 Task: Create a rule from the Routing list, Task moved to a section -> Set Priority in the project AgileBite , set the section as Done clear the priority
Action: Mouse moved to (39, 360)
Screenshot: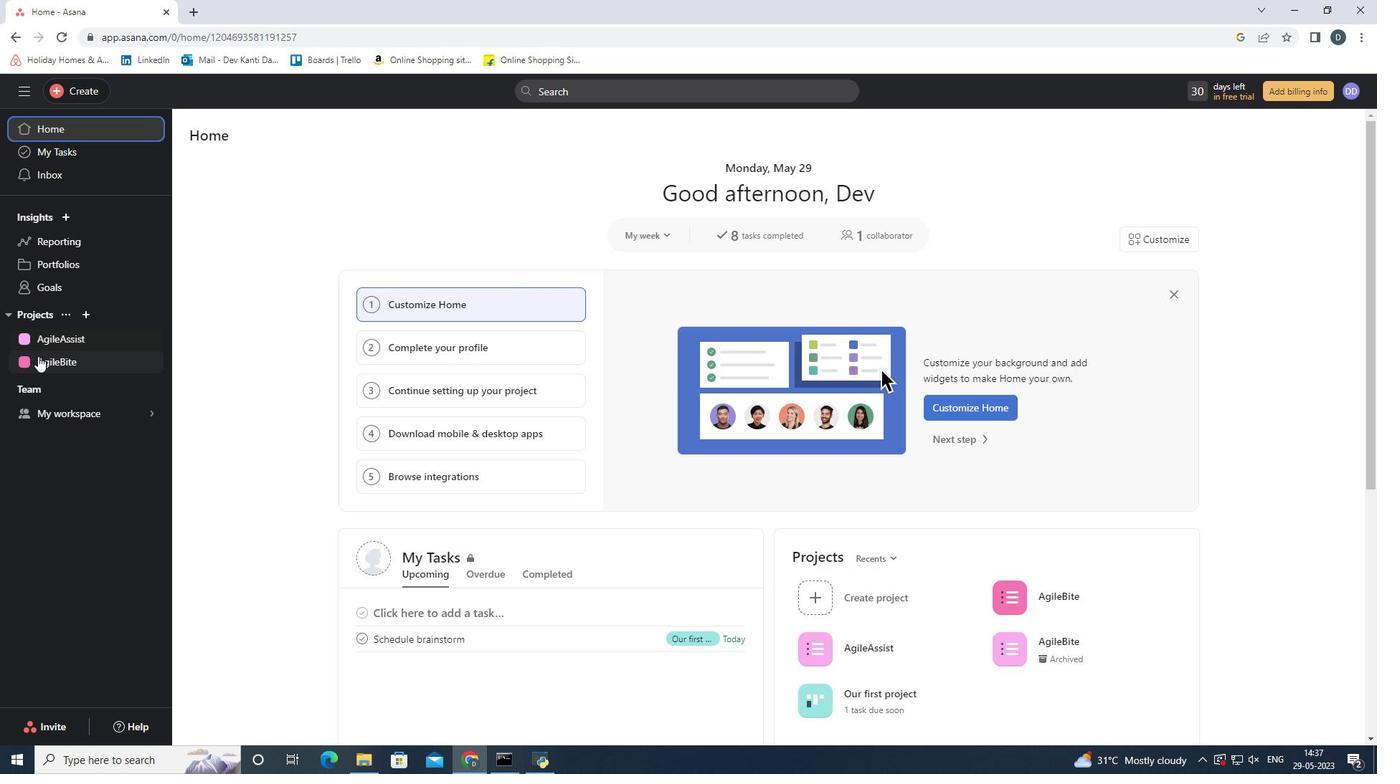 
Action: Mouse pressed left at (39, 360)
Screenshot: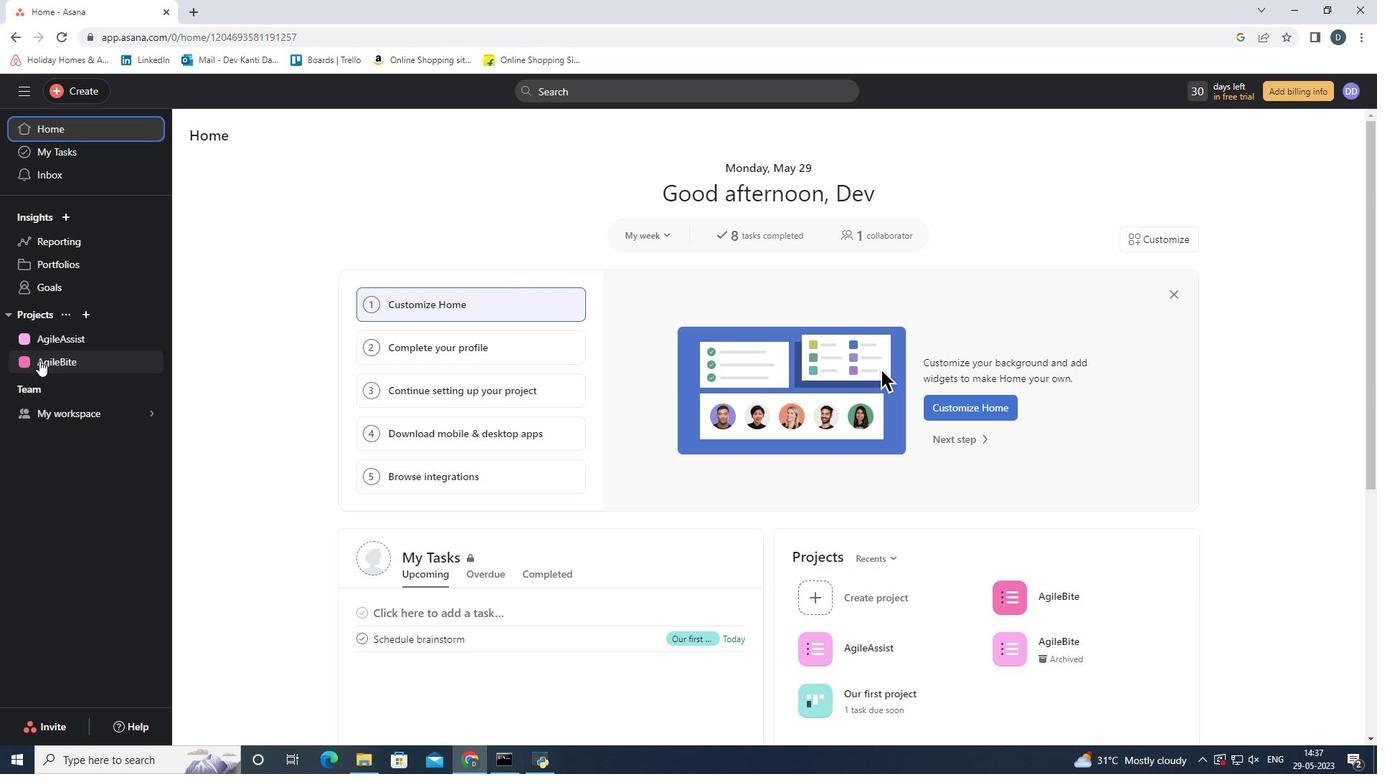 
Action: Mouse moved to (1352, 147)
Screenshot: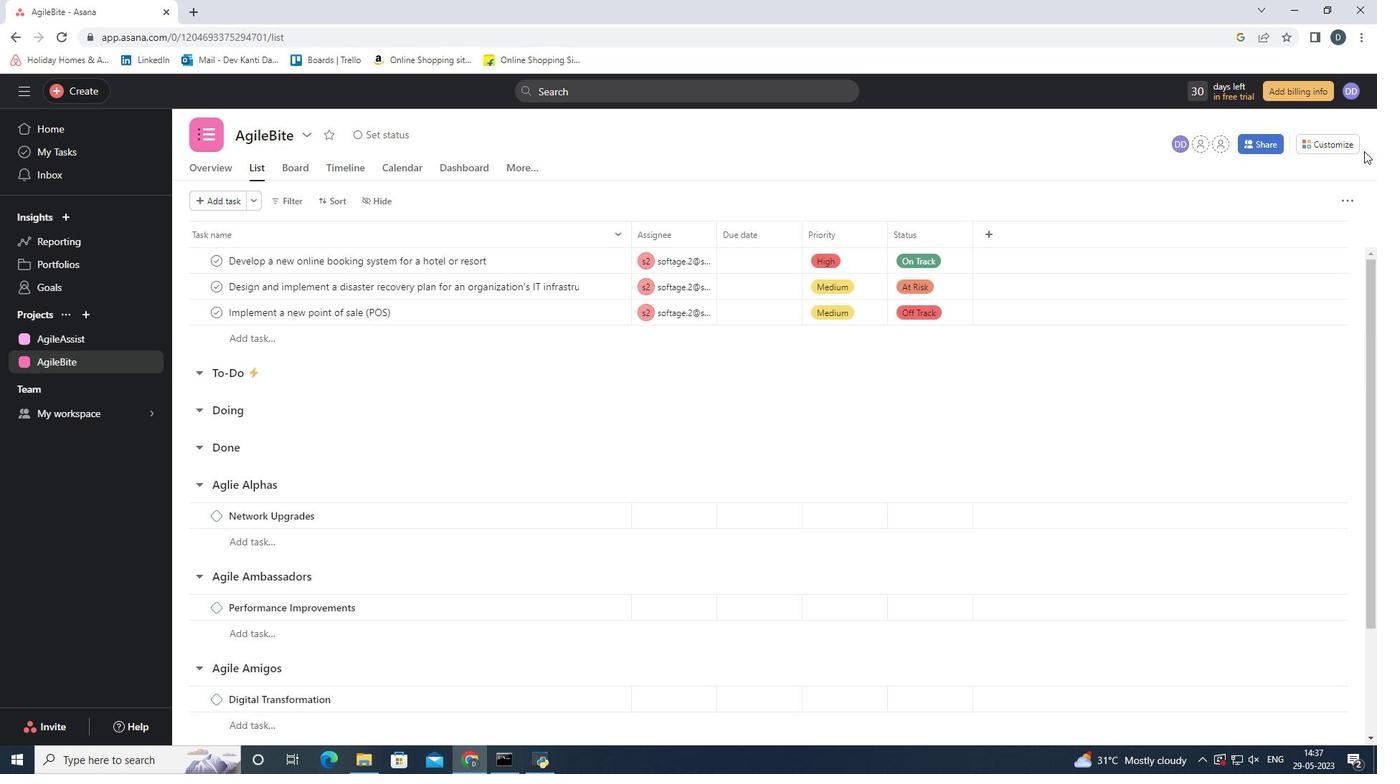 
Action: Mouse pressed left at (1352, 147)
Screenshot: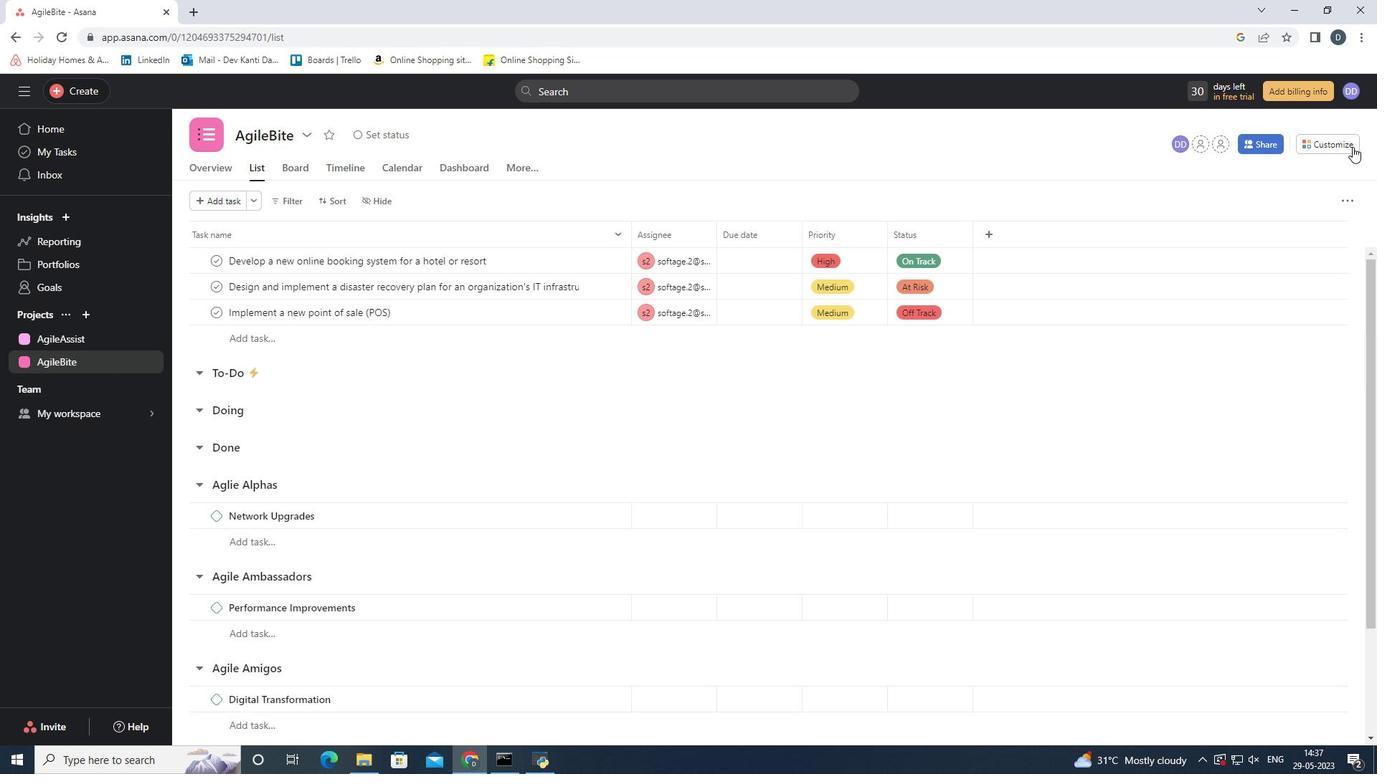 
Action: Mouse moved to (1075, 336)
Screenshot: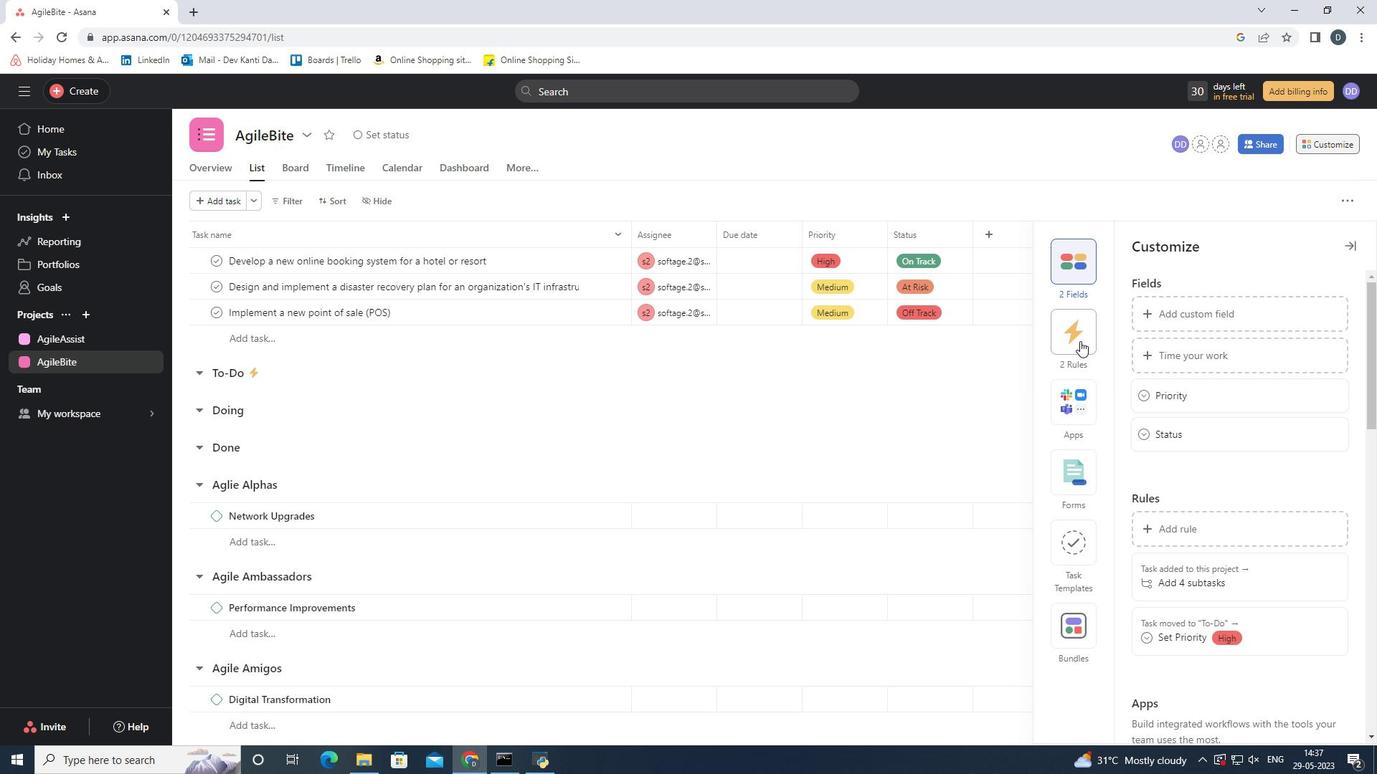 
Action: Mouse pressed left at (1075, 336)
Screenshot: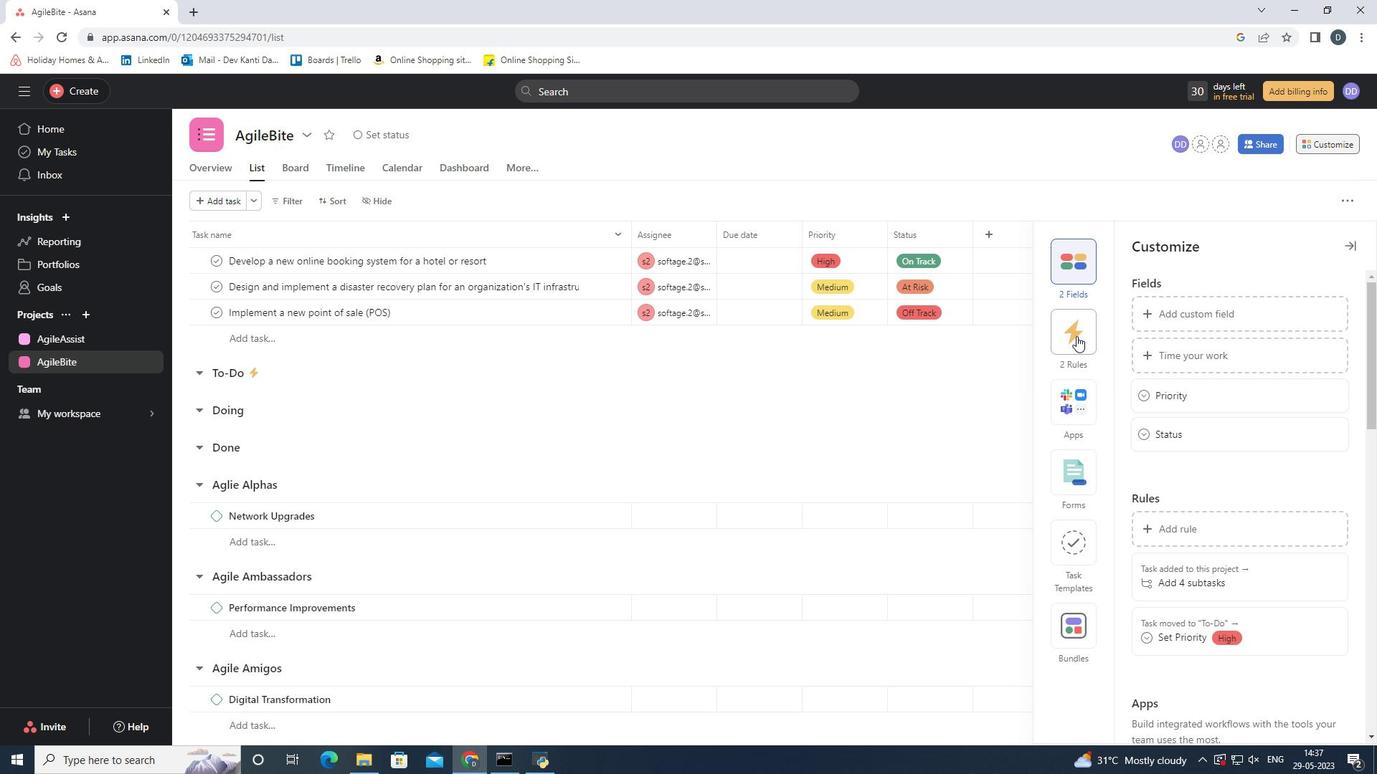 
Action: Mouse moved to (1196, 318)
Screenshot: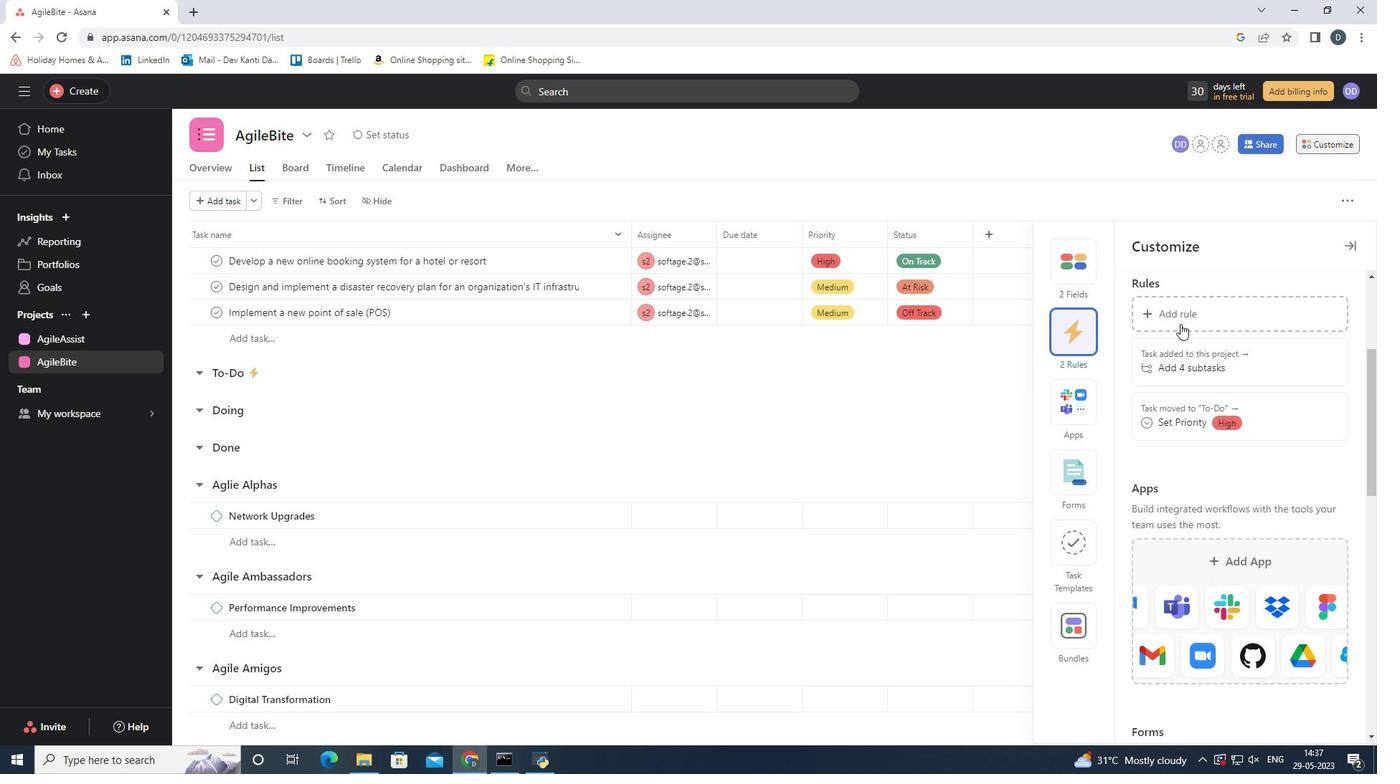 
Action: Mouse pressed left at (1196, 318)
Screenshot: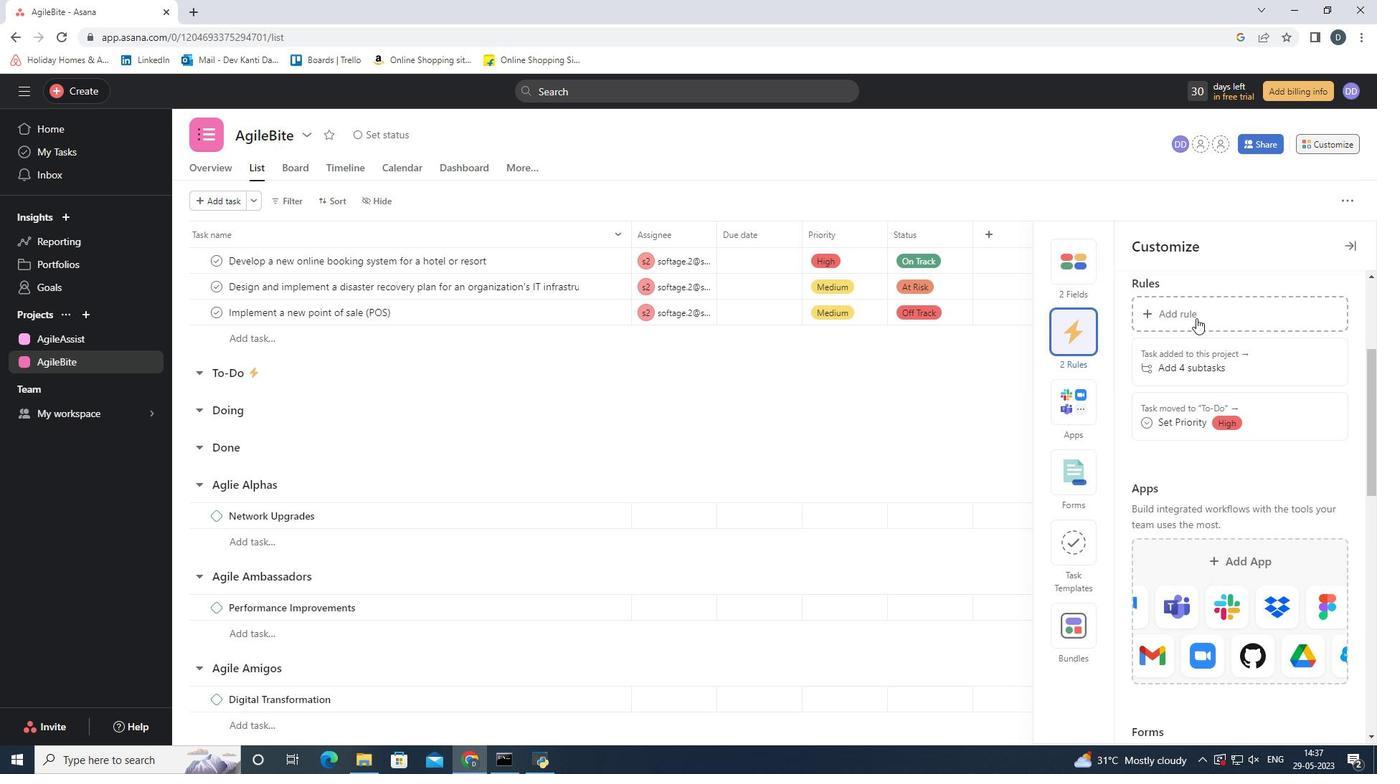 
Action: Mouse moved to (304, 213)
Screenshot: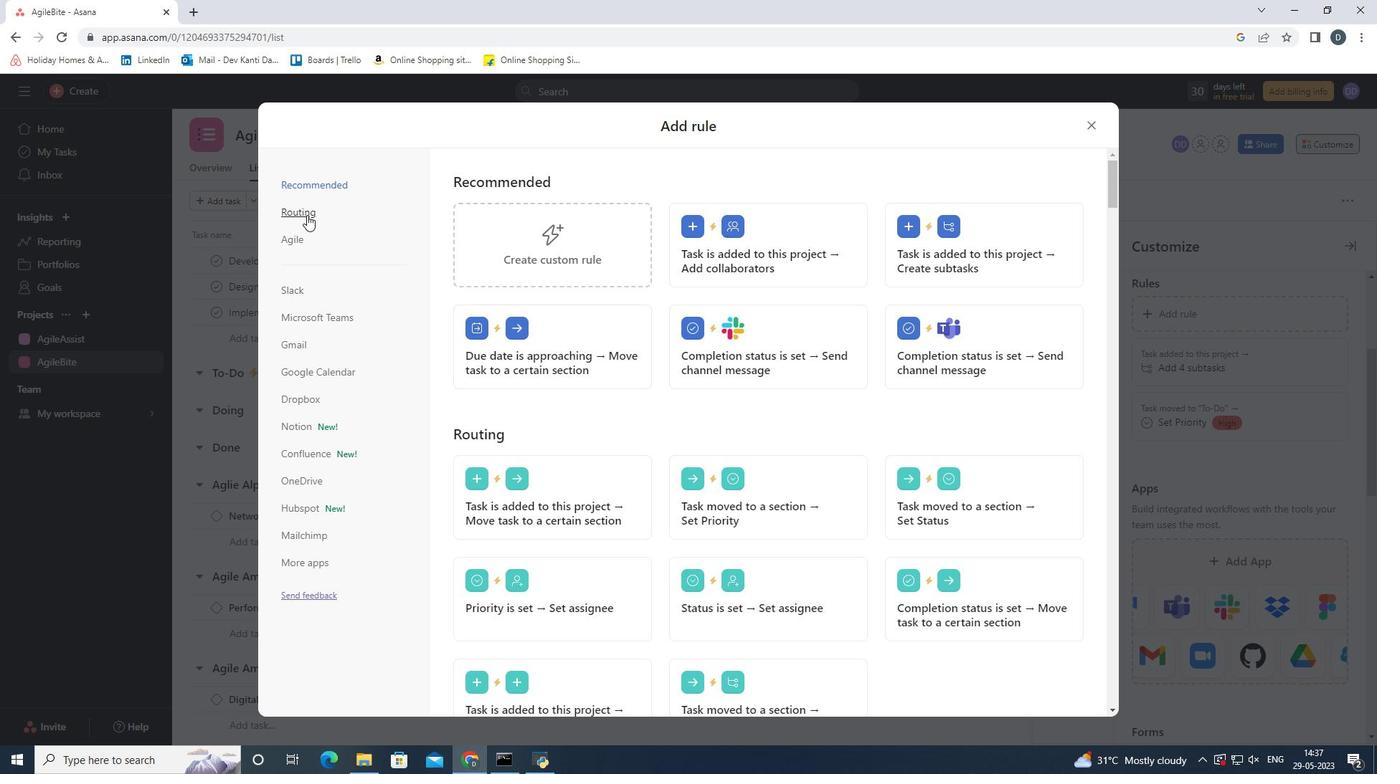 
Action: Mouse pressed left at (304, 213)
Screenshot: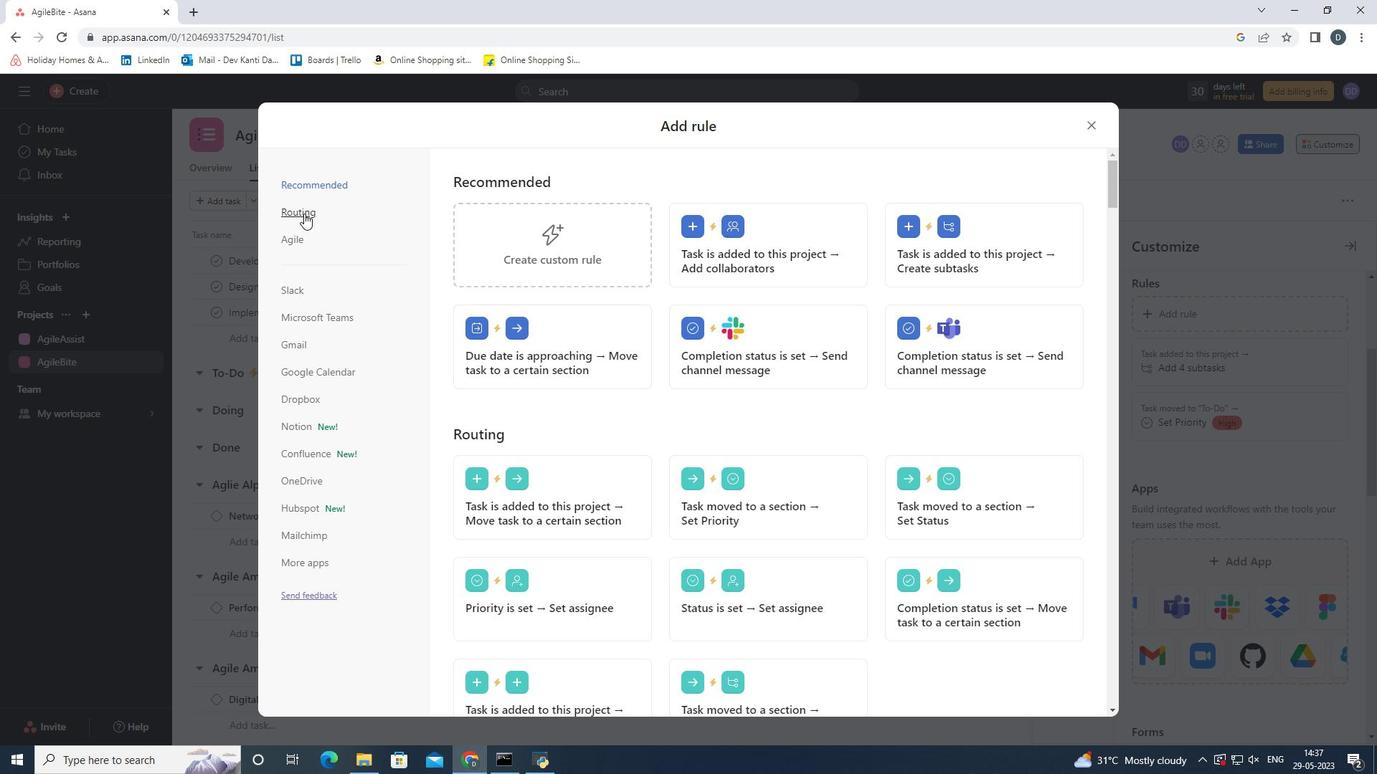 
Action: Mouse moved to (802, 254)
Screenshot: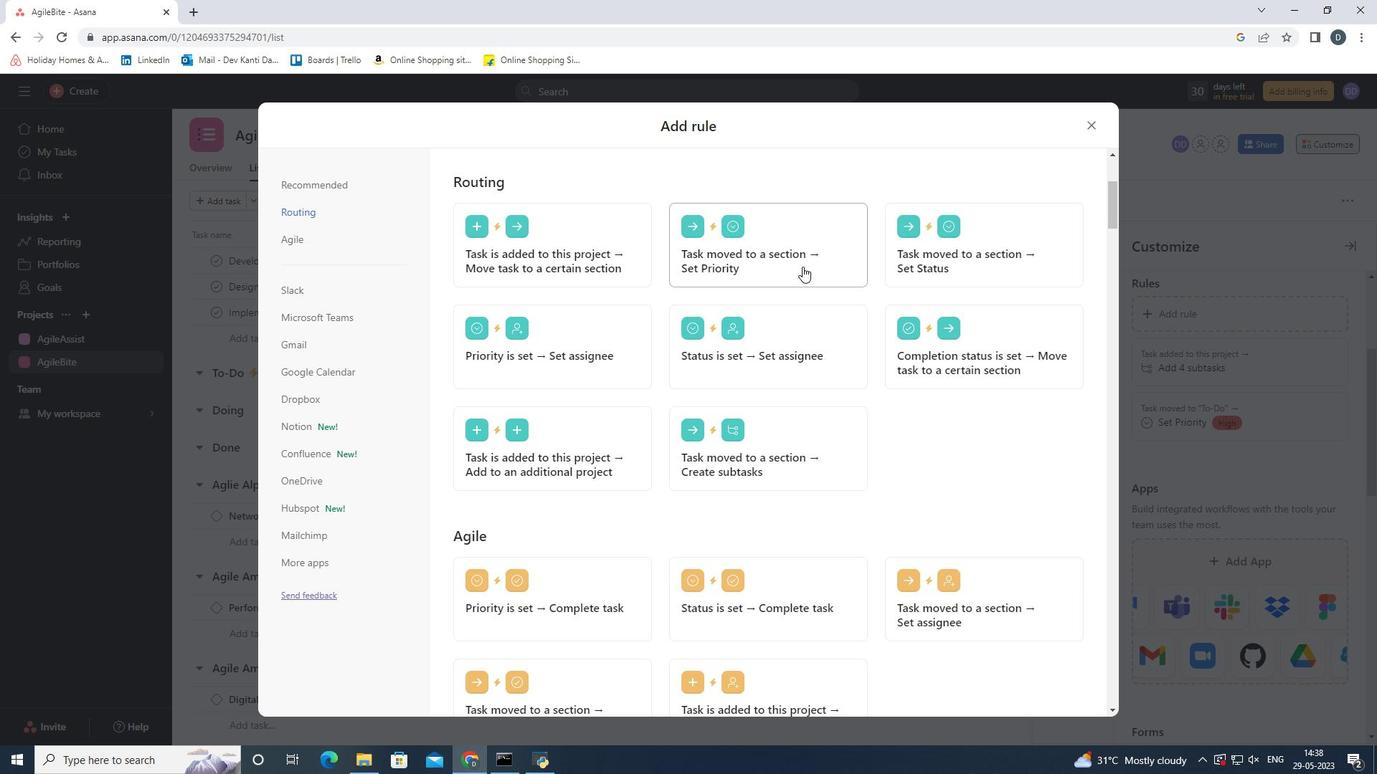 
Action: Mouse pressed left at (802, 254)
Screenshot: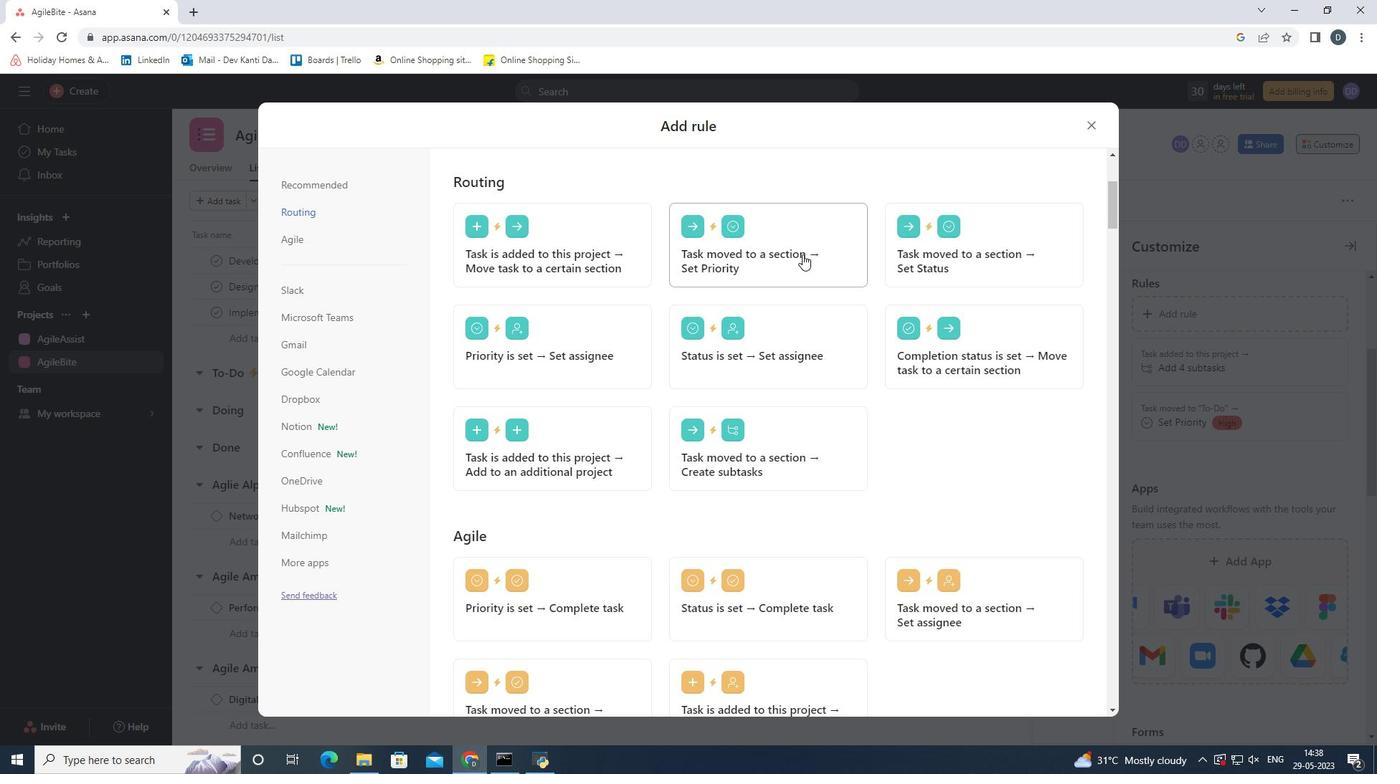 
Action: Mouse moved to (566, 387)
Screenshot: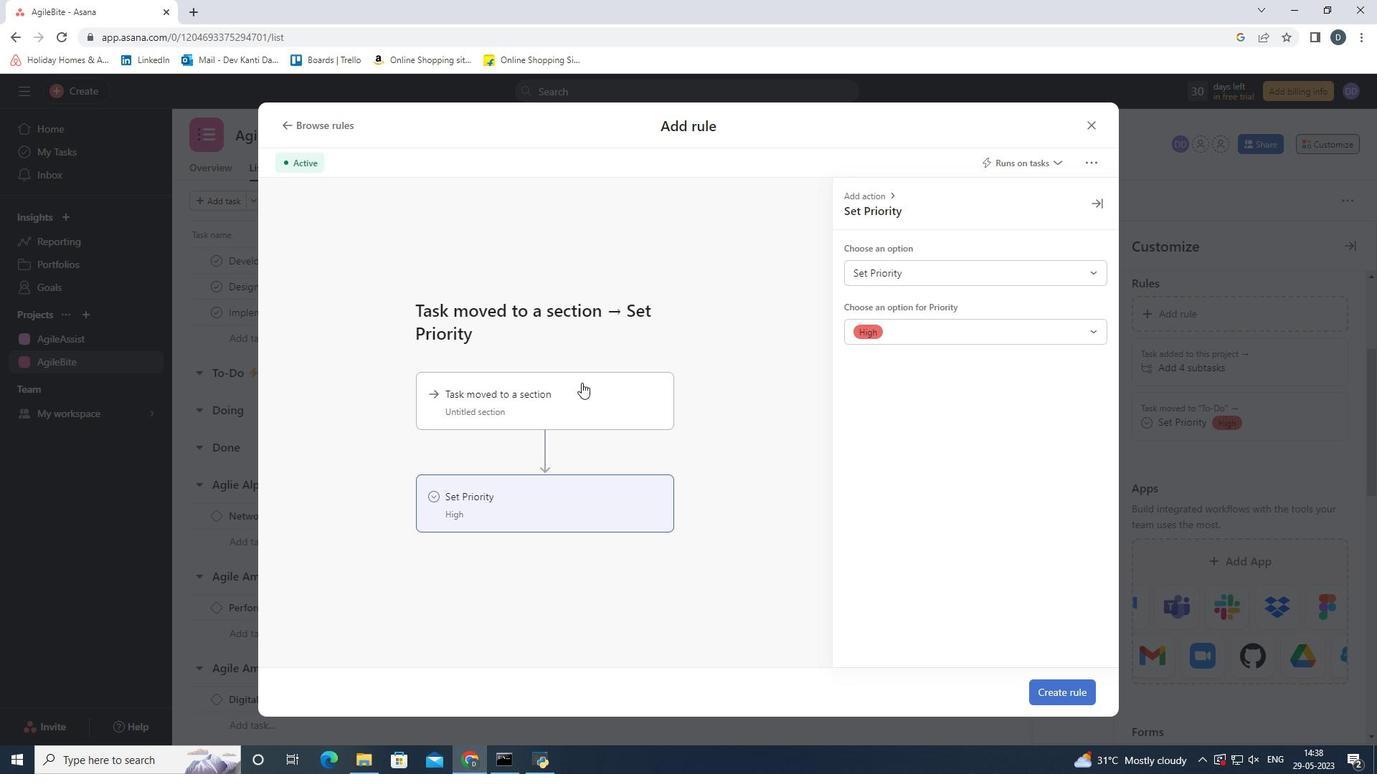 
Action: Mouse pressed left at (566, 387)
Screenshot: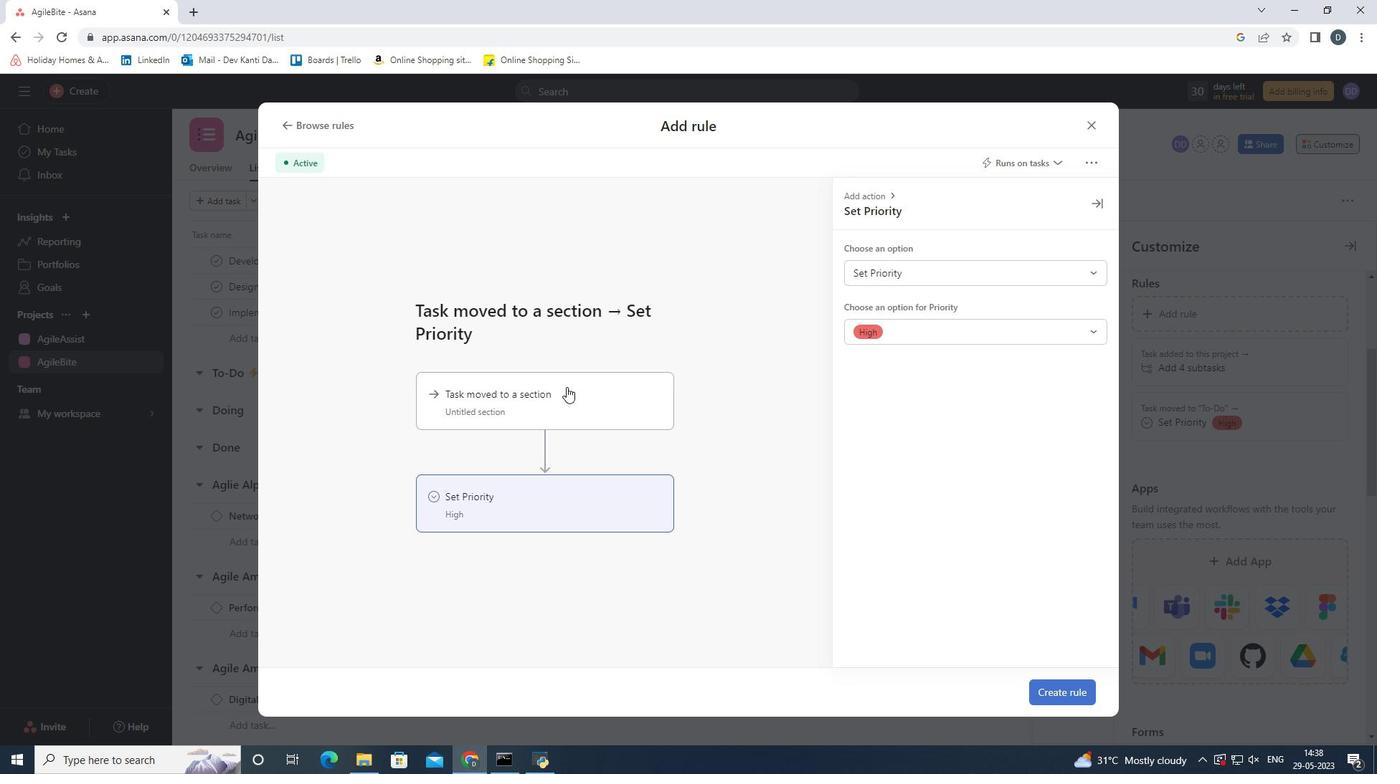 
Action: Mouse moved to (932, 271)
Screenshot: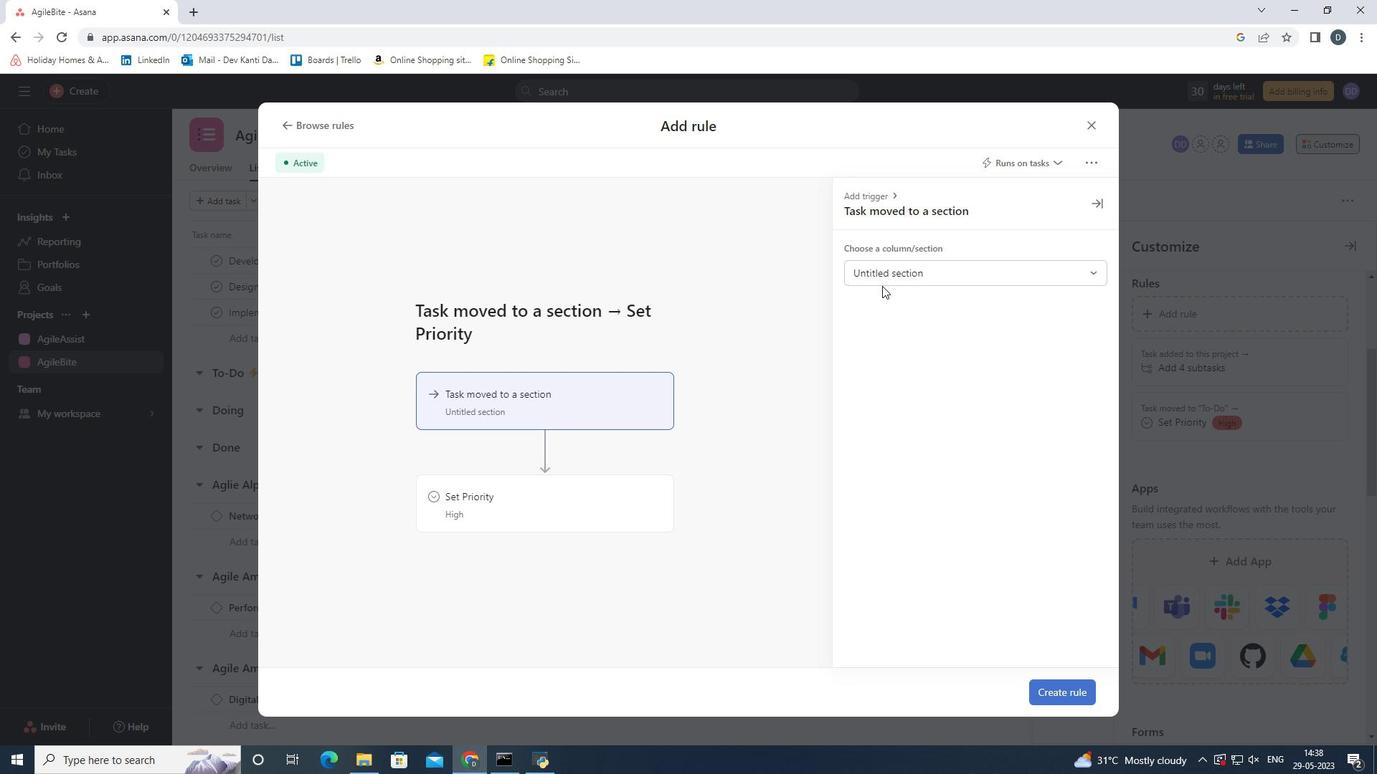 
Action: Mouse pressed left at (932, 271)
Screenshot: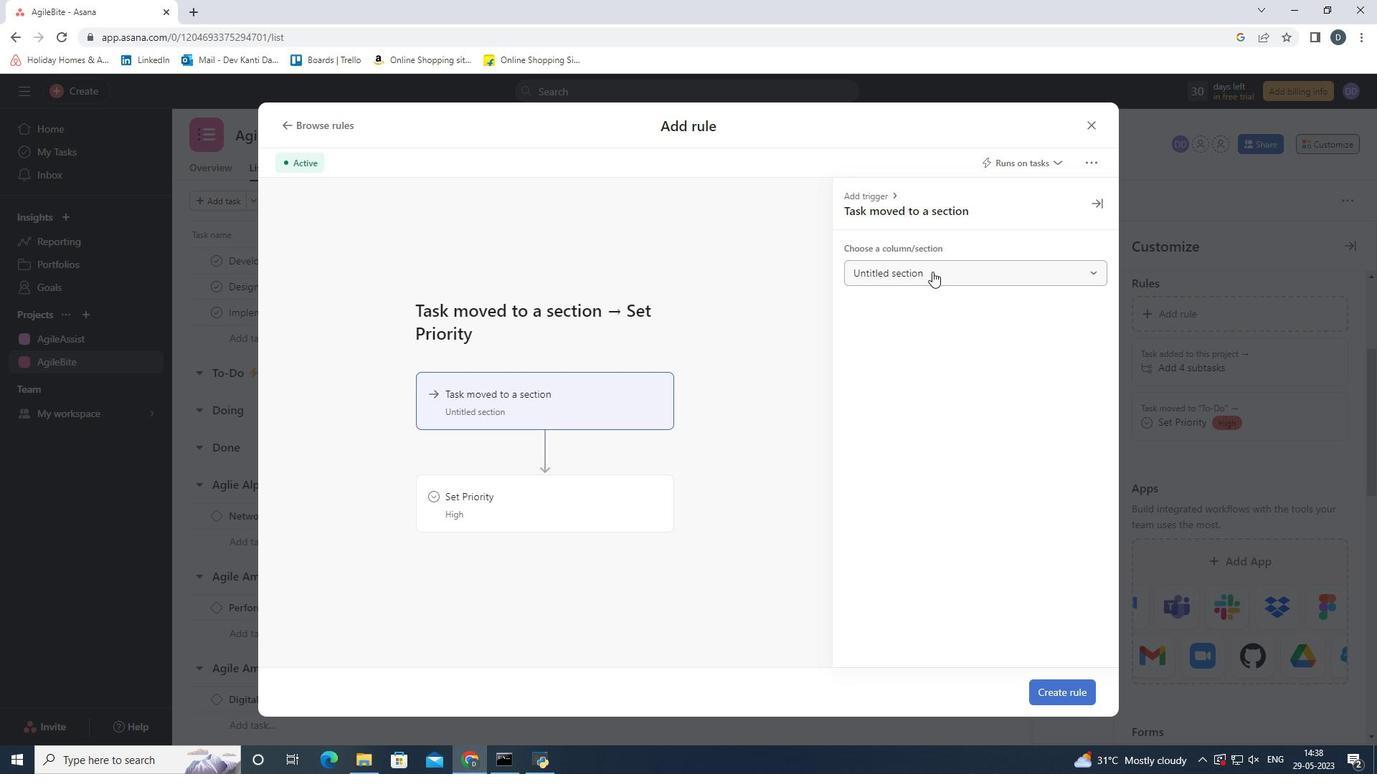 
Action: Mouse moved to (910, 382)
Screenshot: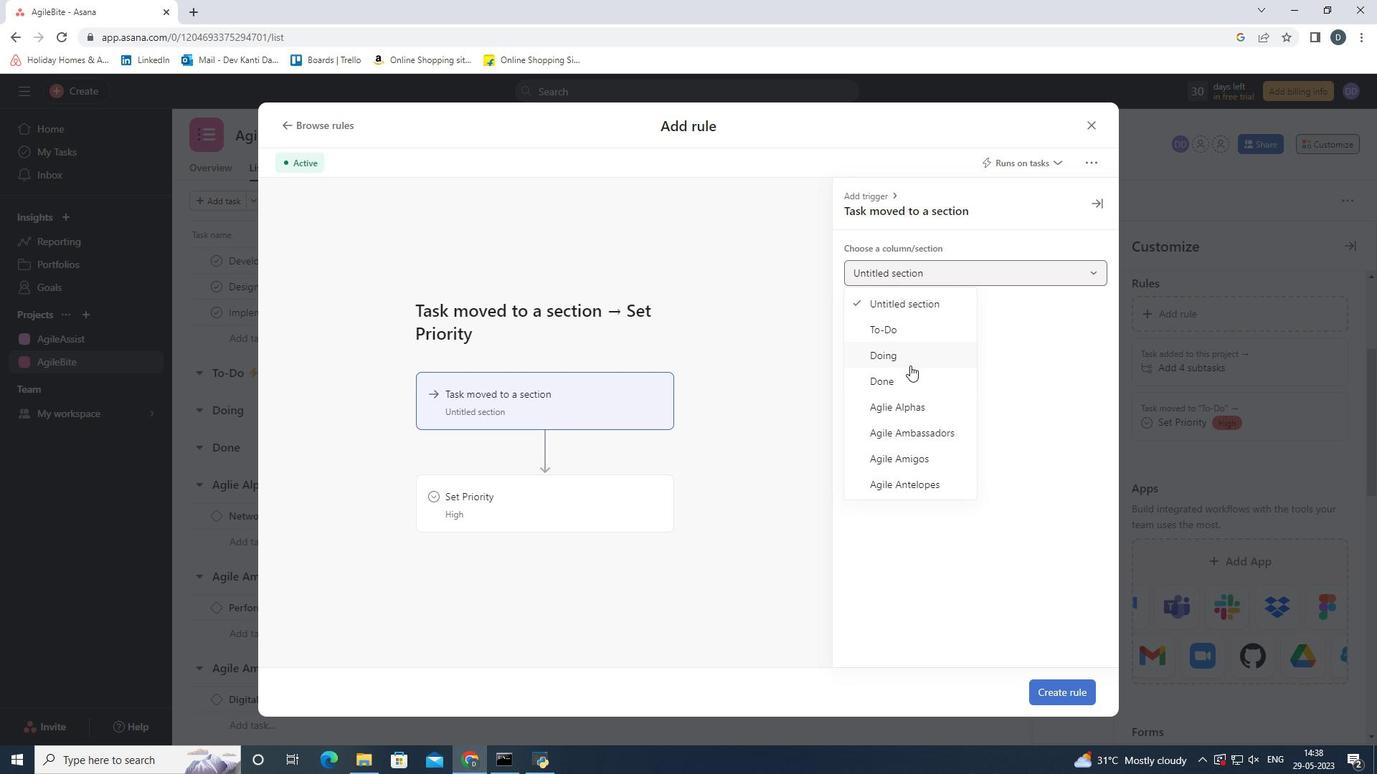 
Action: Mouse pressed left at (910, 382)
Screenshot: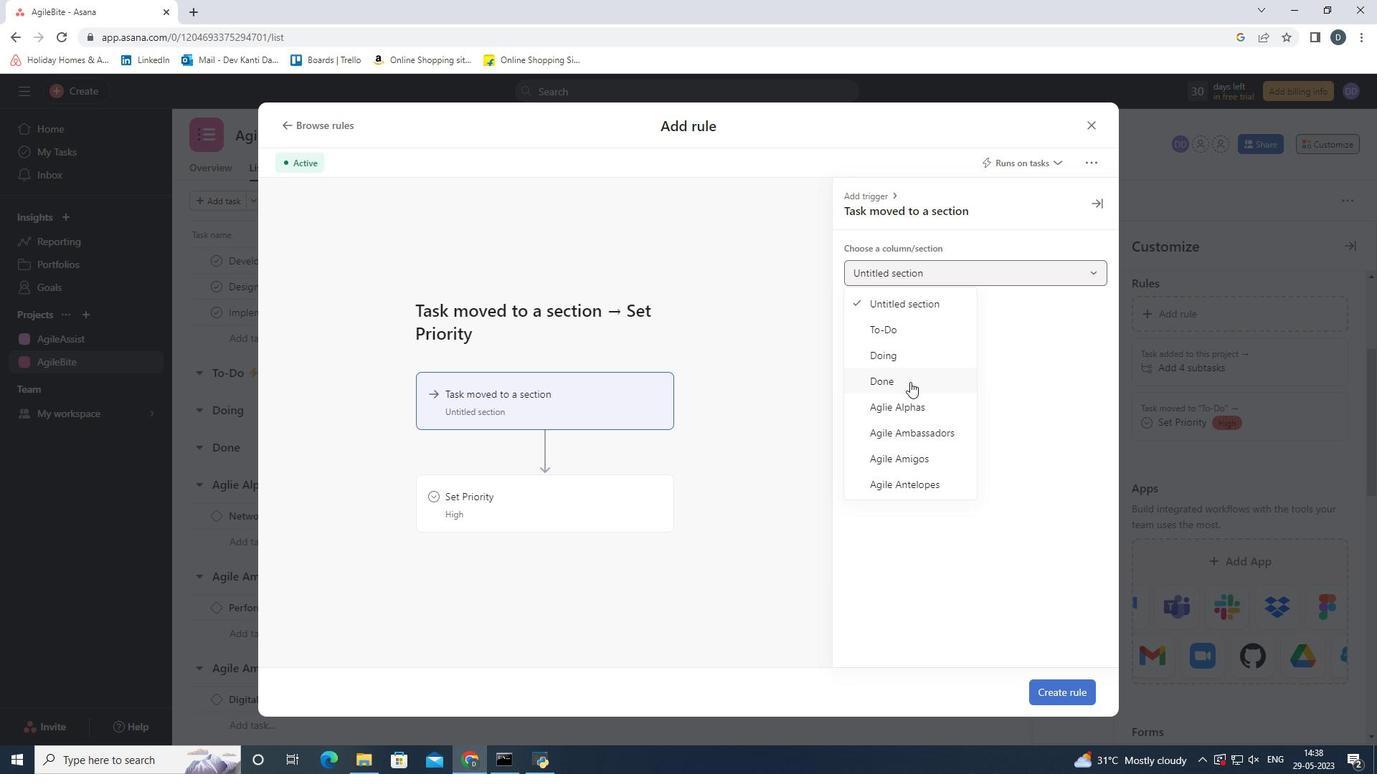 
Action: Mouse moved to (547, 496)
Screenshot: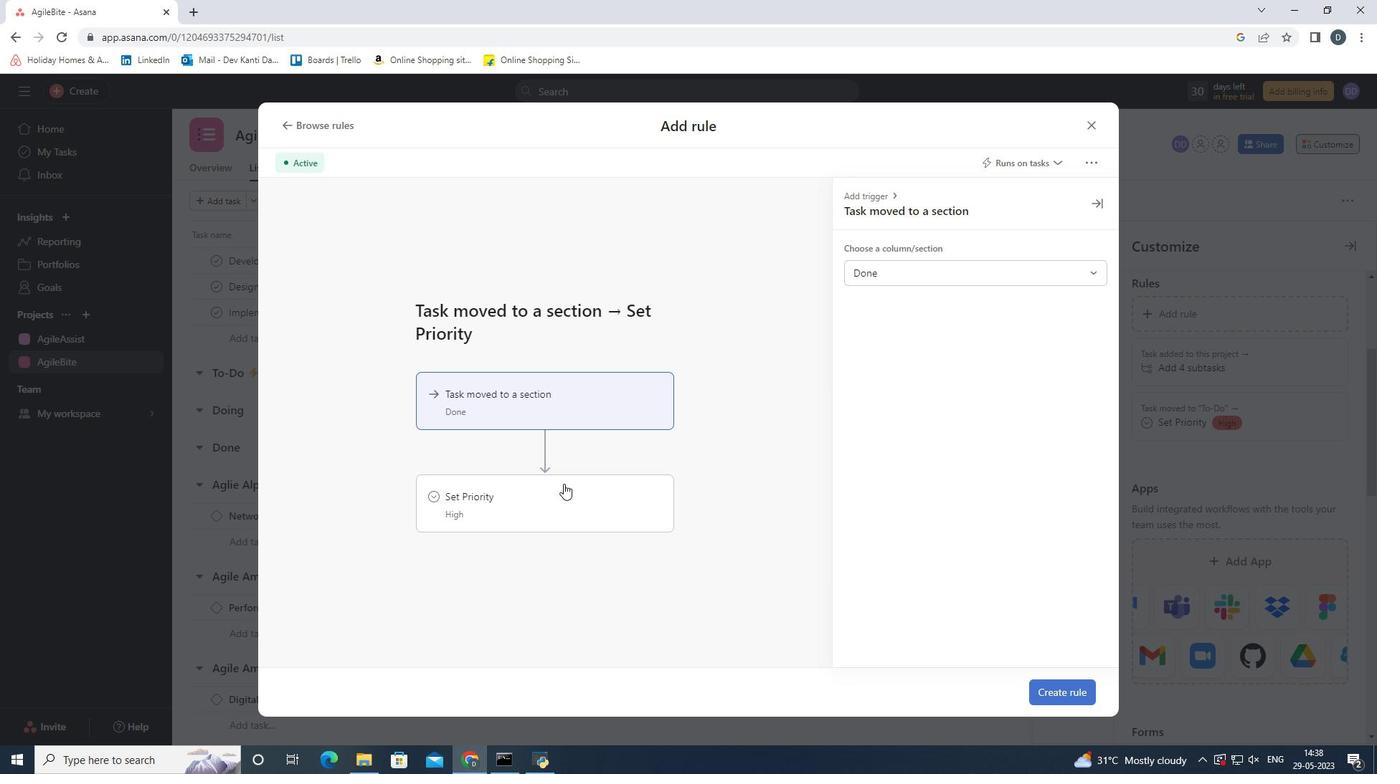 
Action: Mouse pressed left at (547, 496)
Screenshot: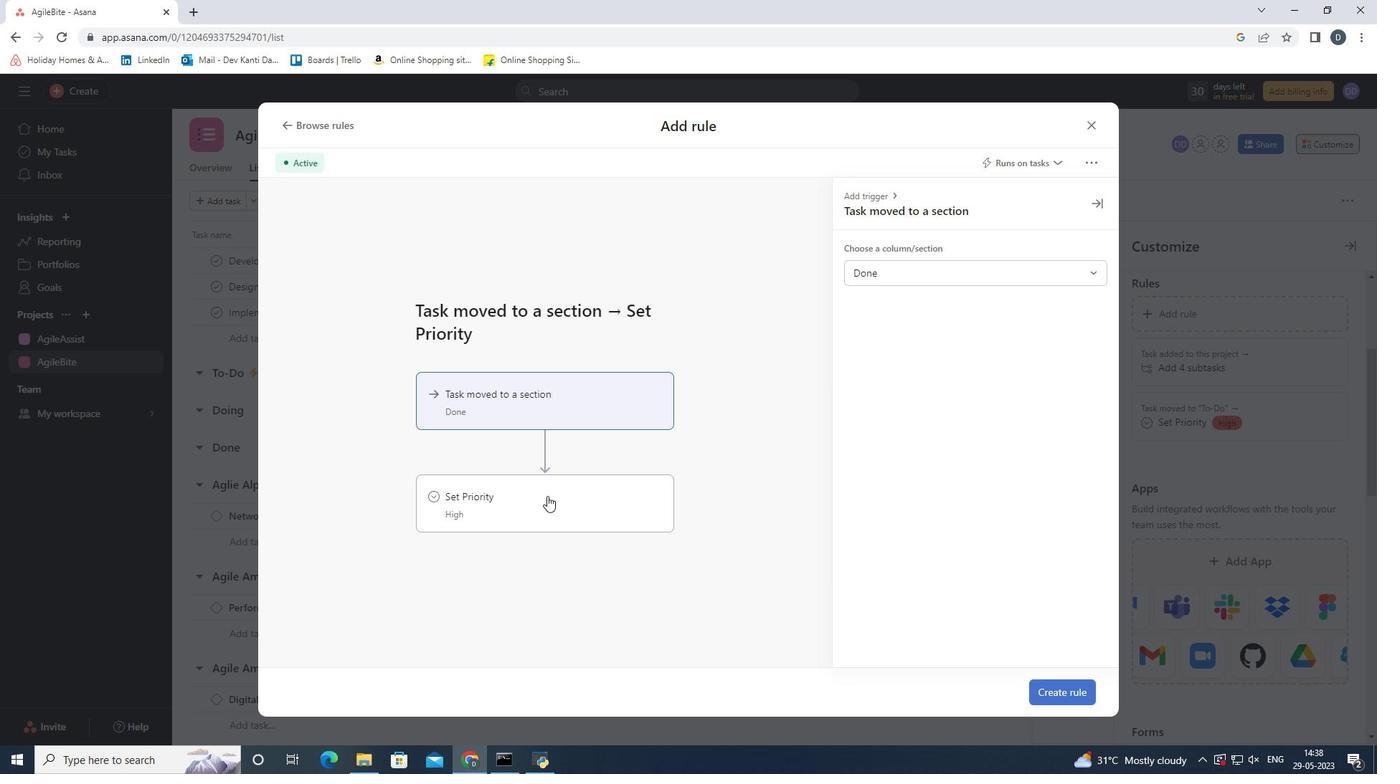 
Action: Mouse moved to (955, 279)
Screenshot: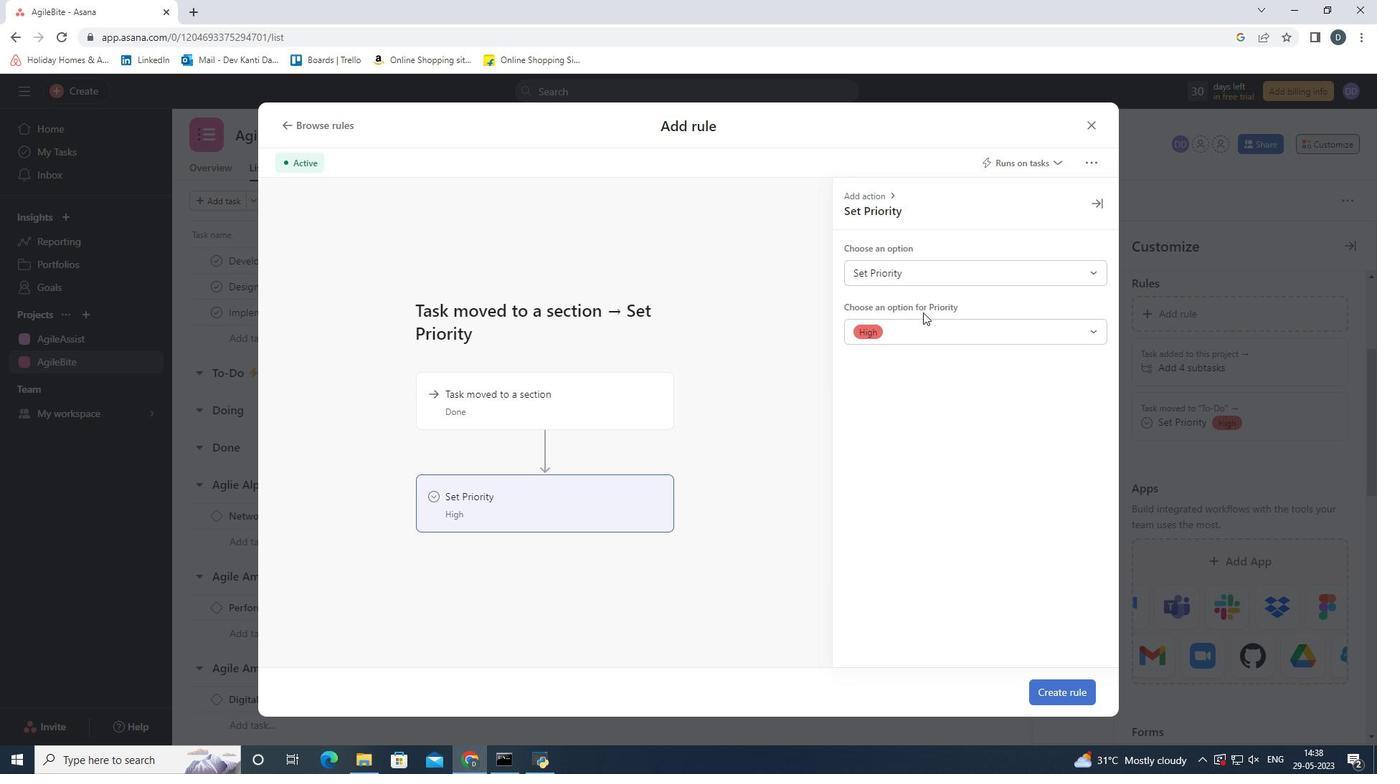 
Action: Mouse pressed left at (955, 279)
Screenshot: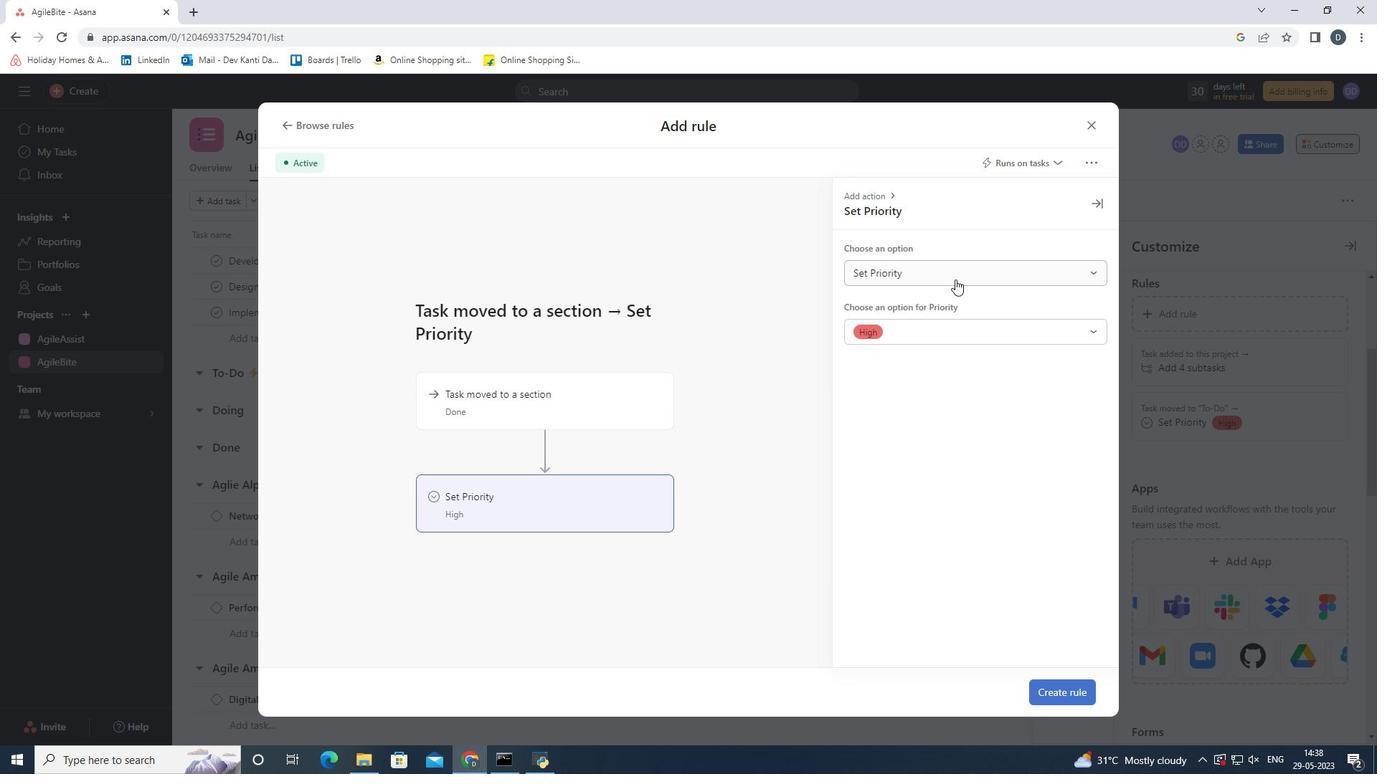 
Action: Mouse moved to (925, 329)
Screenshot: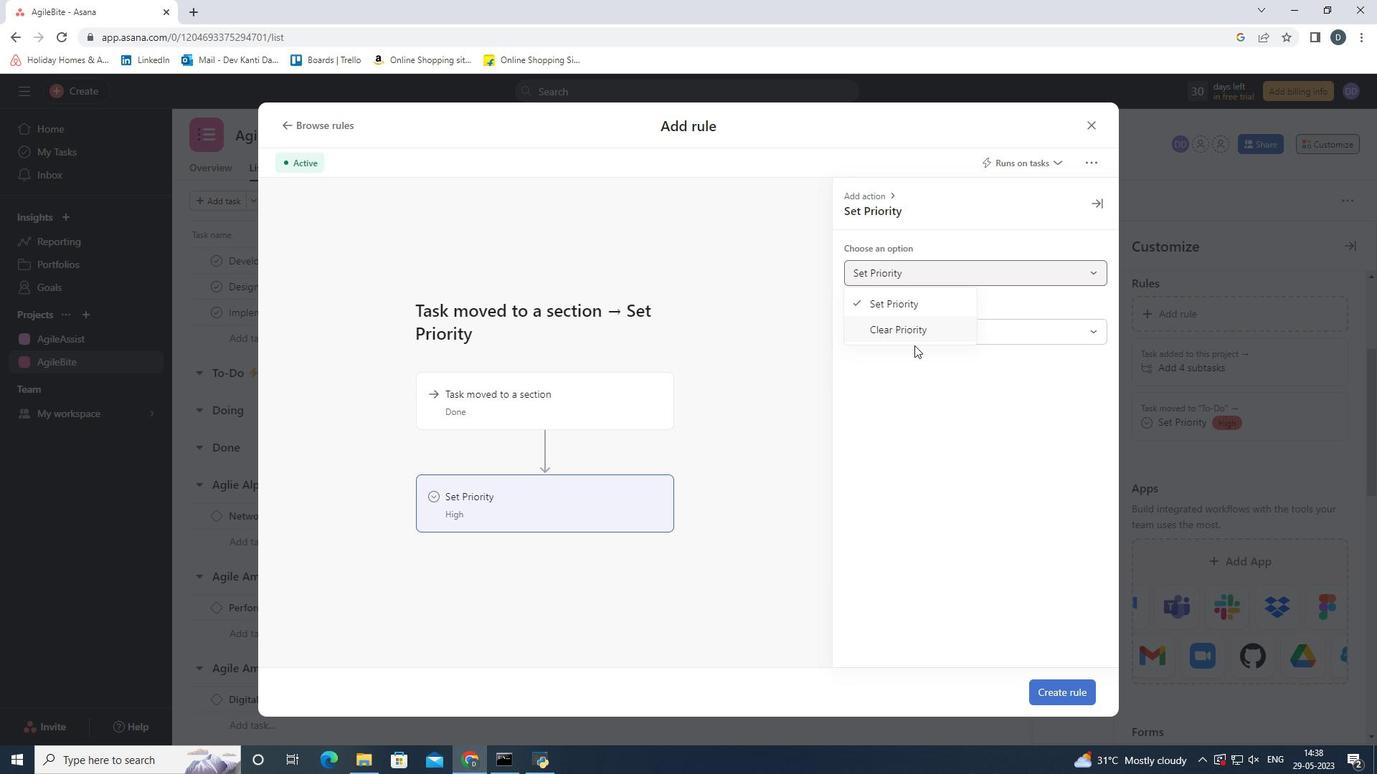 
Action: Mouse pressed left at (925, 329)
Screenshot: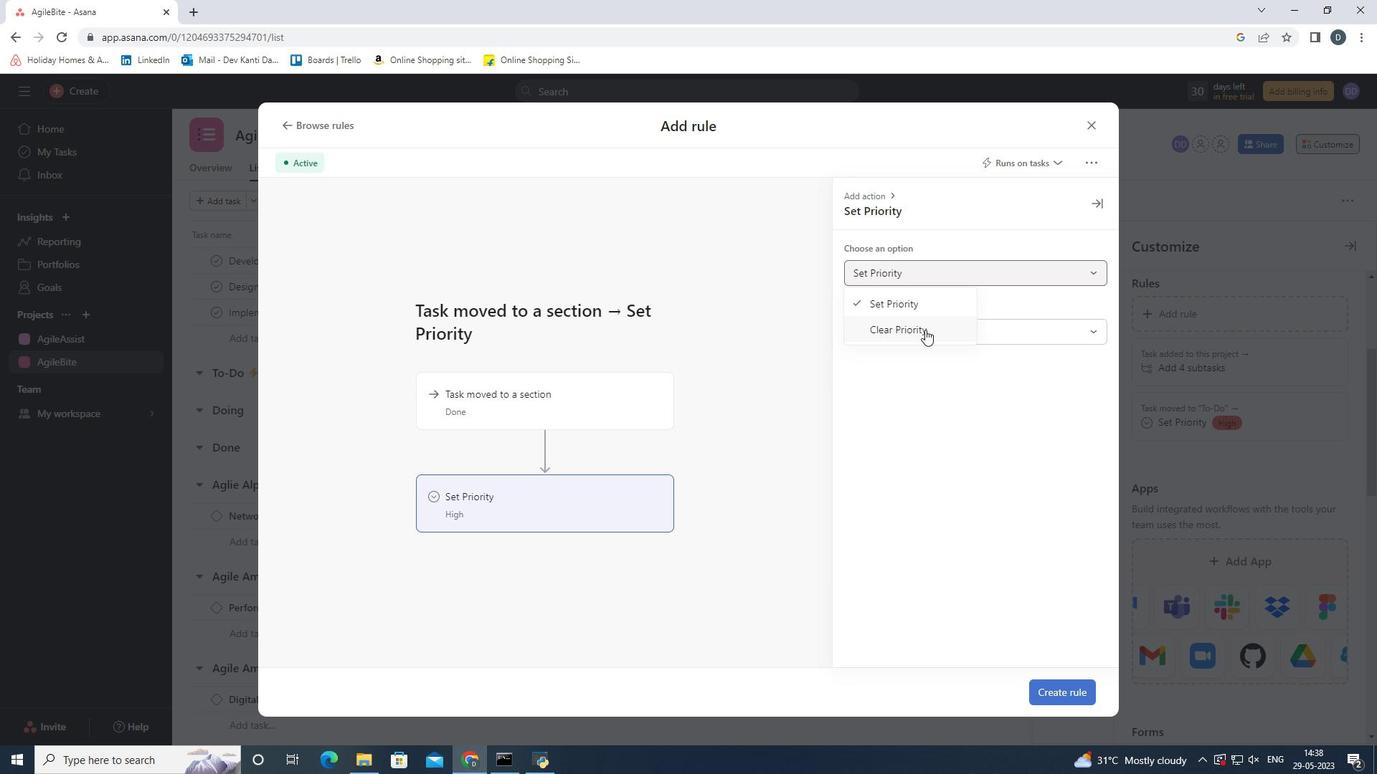 
Action: Mouse moved to (783, 445)
Screenshot: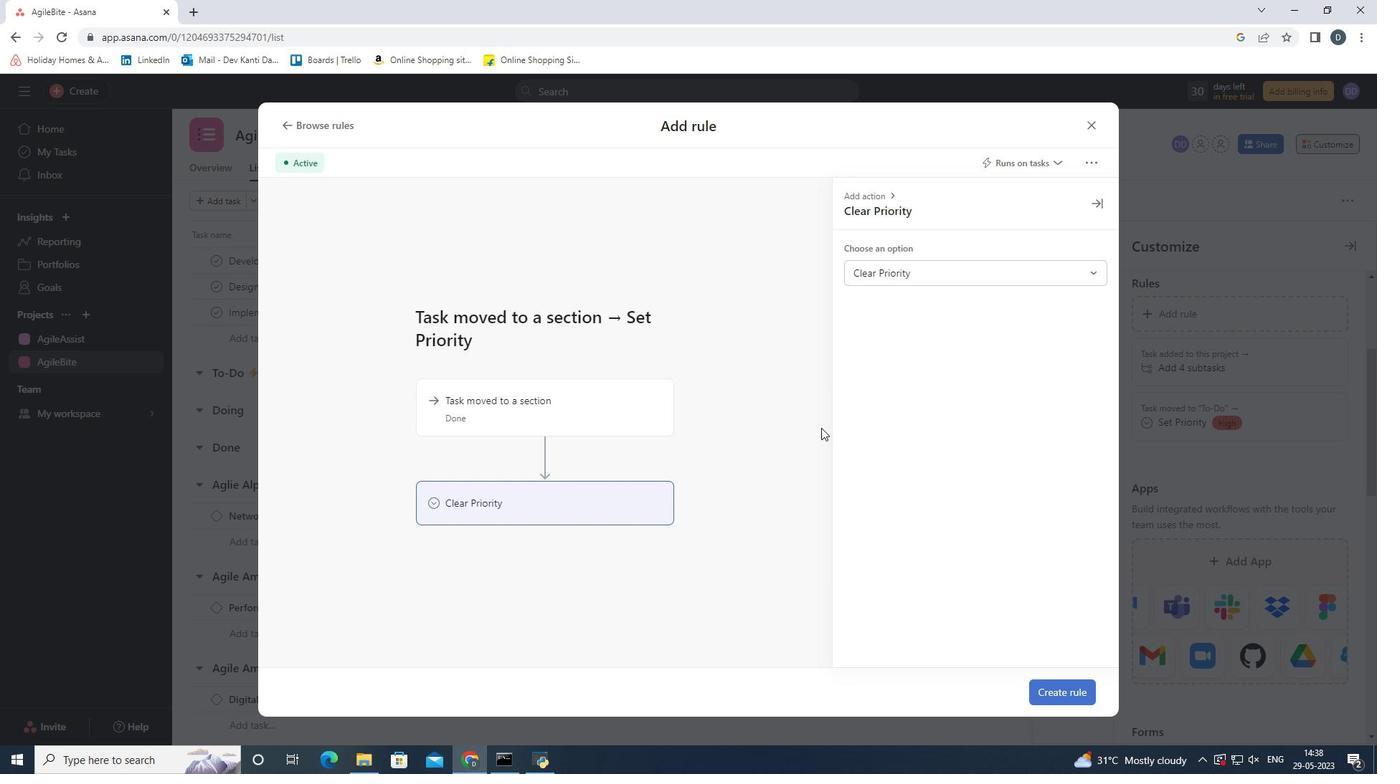 
Action: Mouse pressed left at (783, 445)
Screenshot: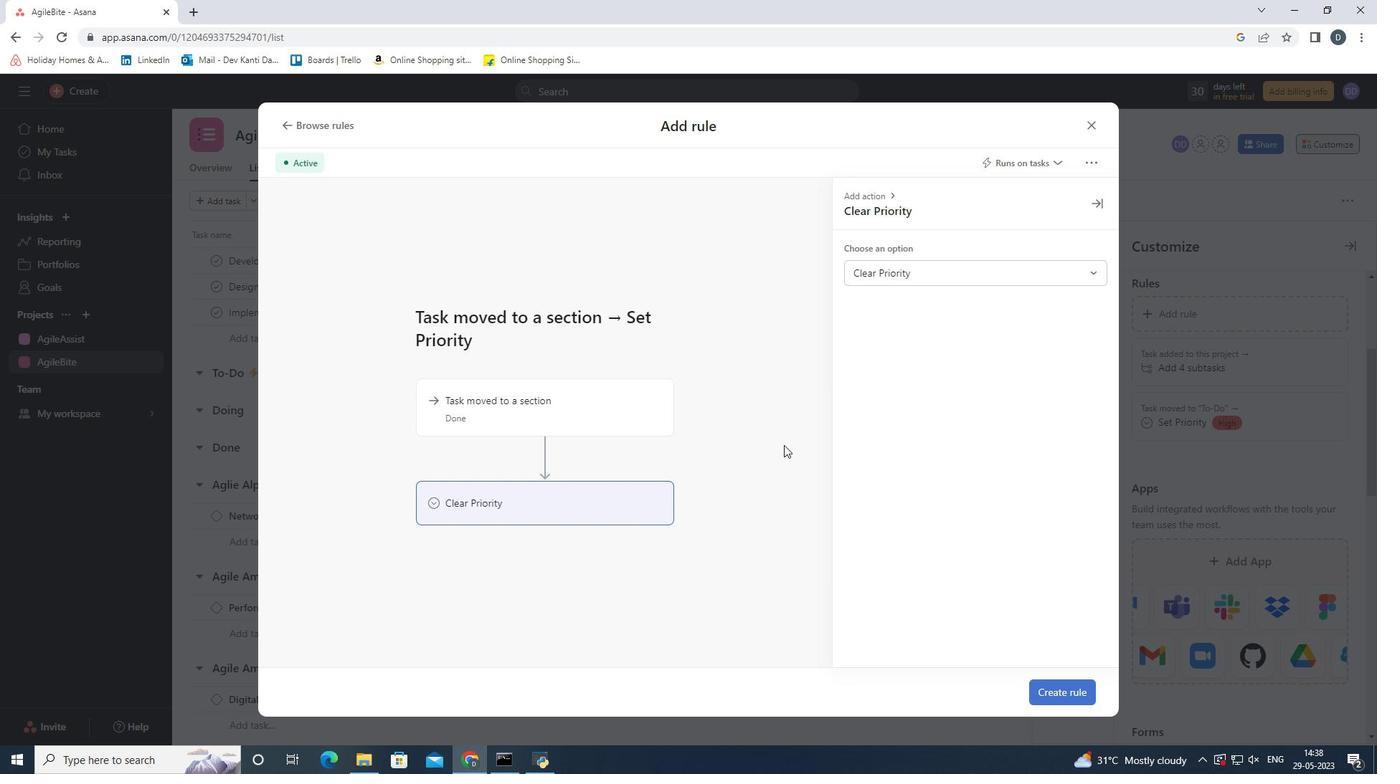 
Action: Mouse moved to (1067, 695)
Screenshot: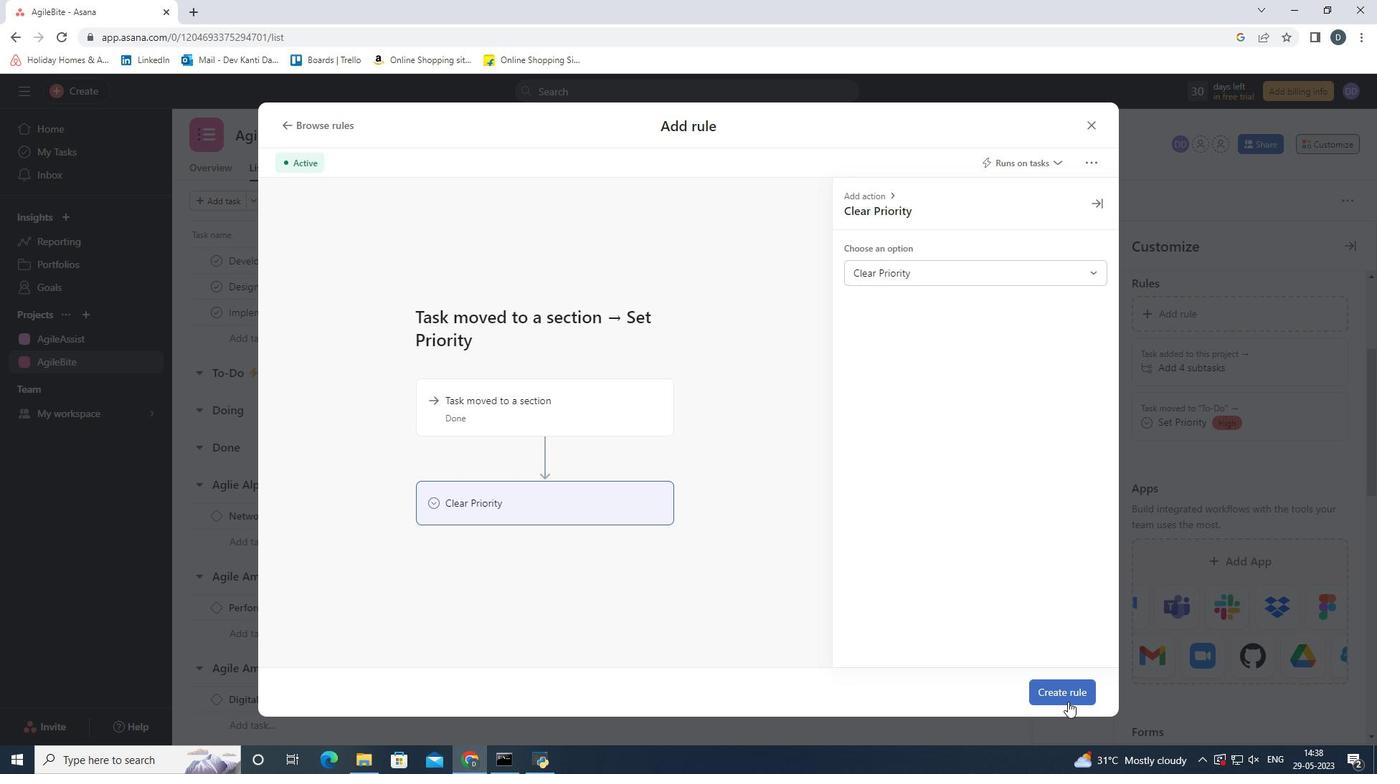 
Action: Mouse pressed left at (1067, 695)
Screenshot: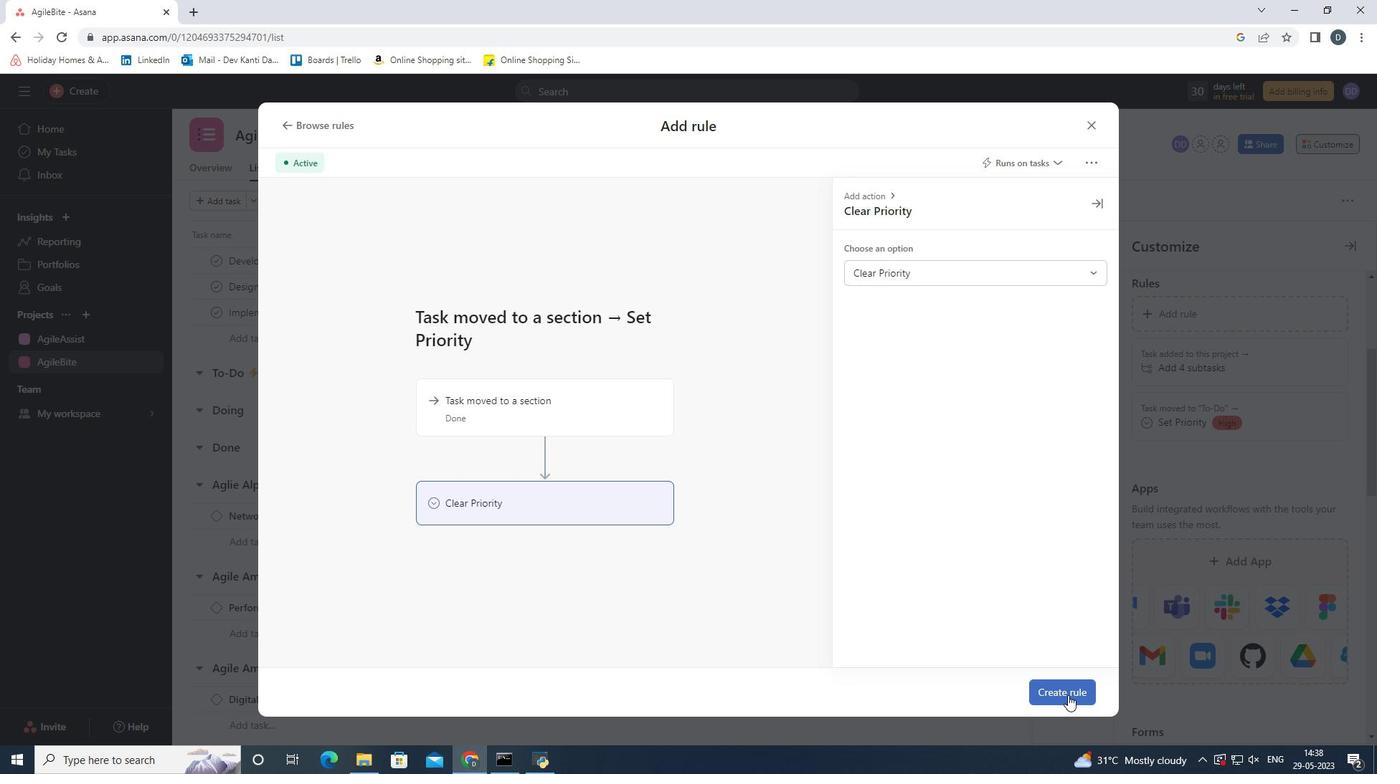 
Action: Mouse moved to (162, 687)
Screenshot: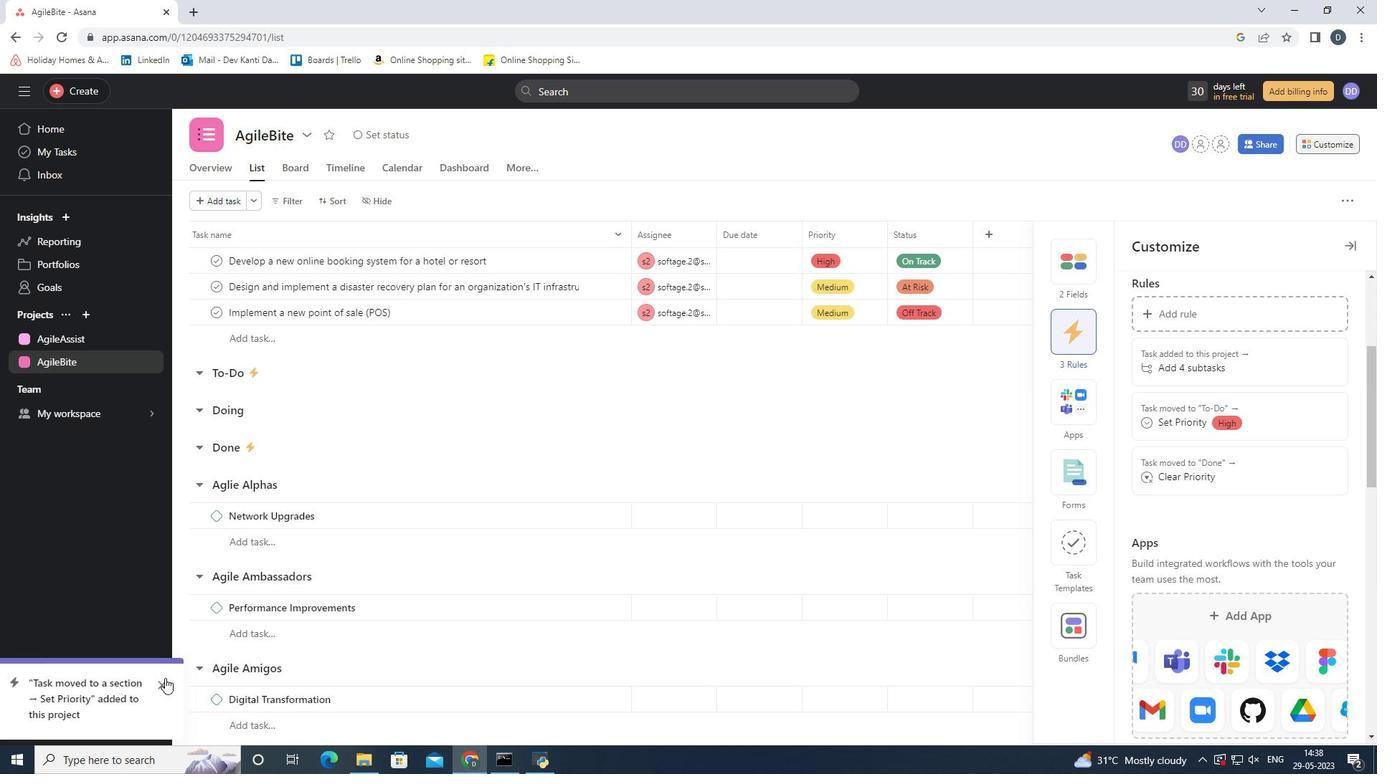 
Action: Mouse pressed left at (162, 687)
Screenshot: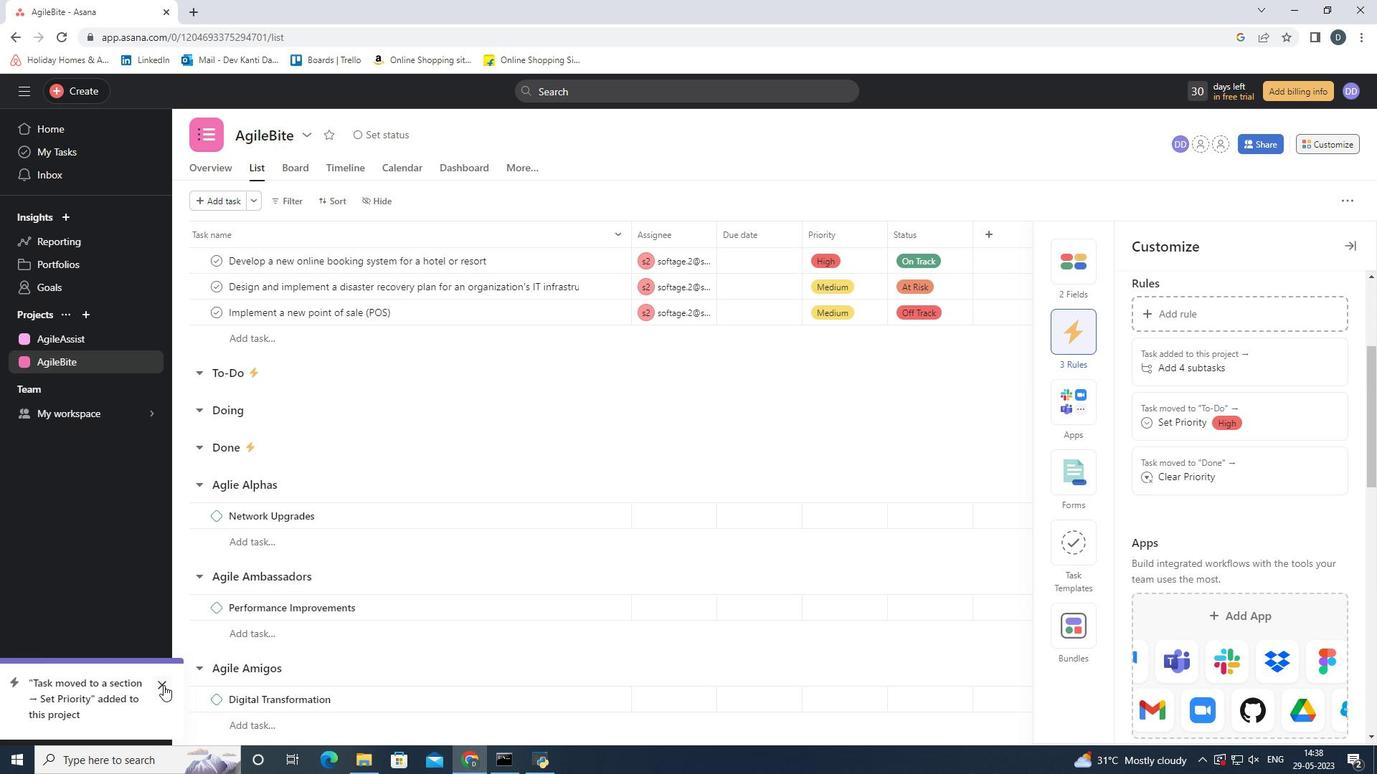 
Action: Mouse moved to (784, 415)
Screenshot: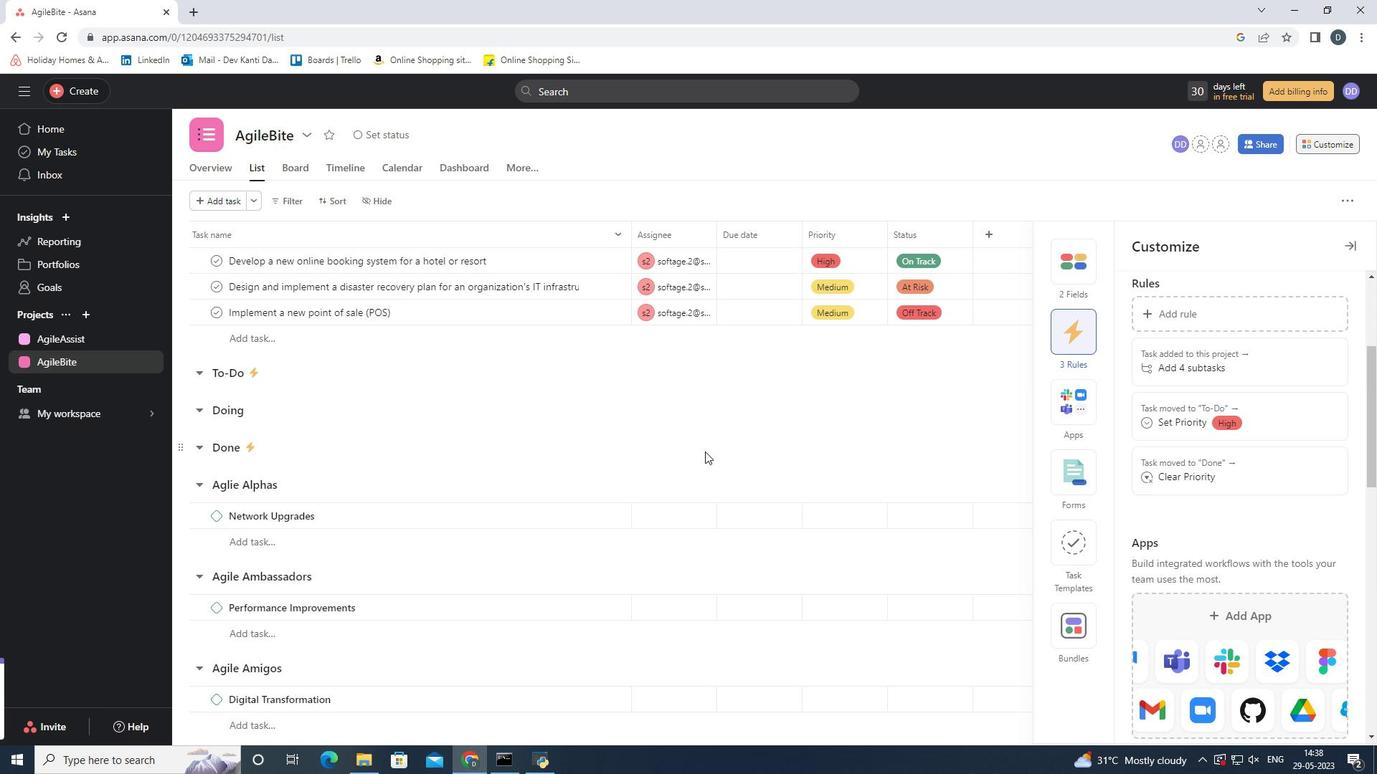 
Action: Mouse pressed left at (784, 415)
Screenshot: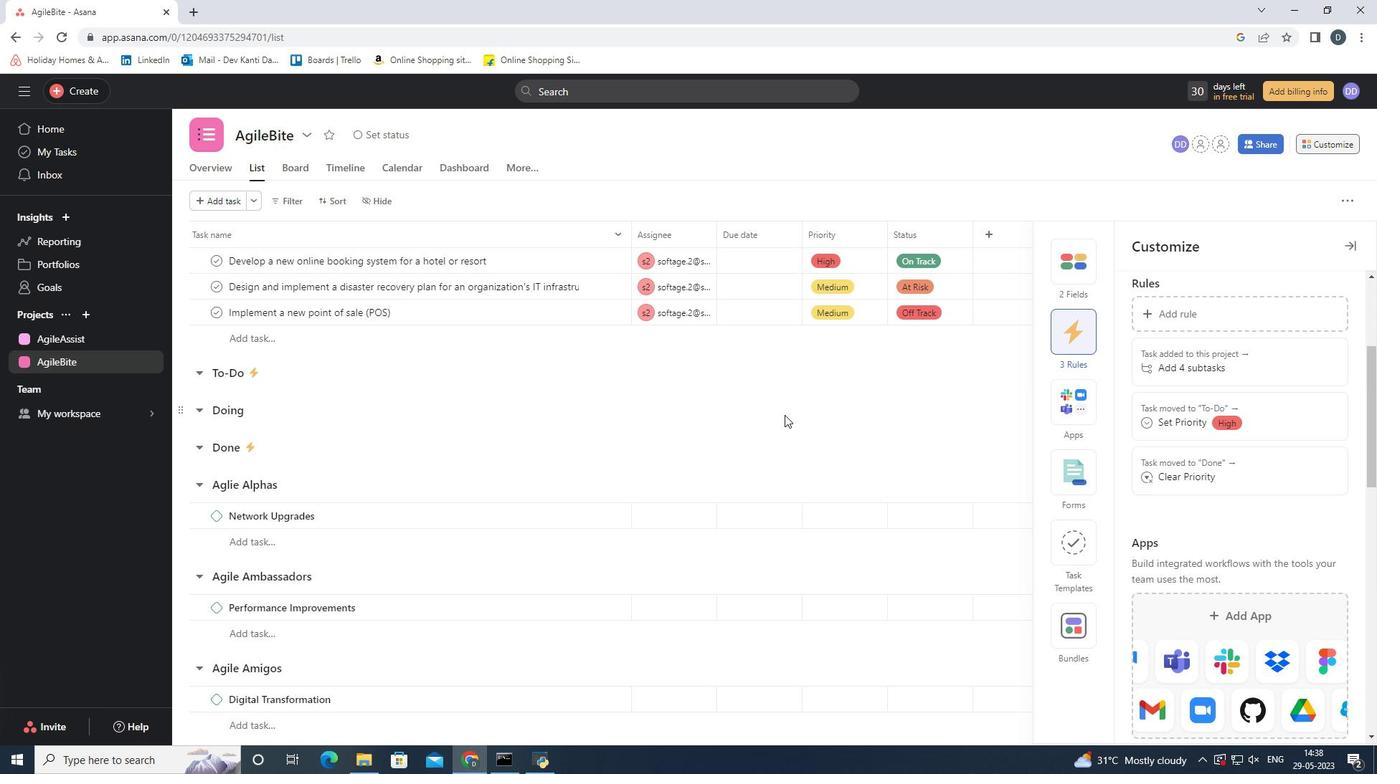 
